 Task: Find public transportation options from Houston, Texas, to Austin, Texas.
Action: Mouse moved to (265, 85)
Screenshot: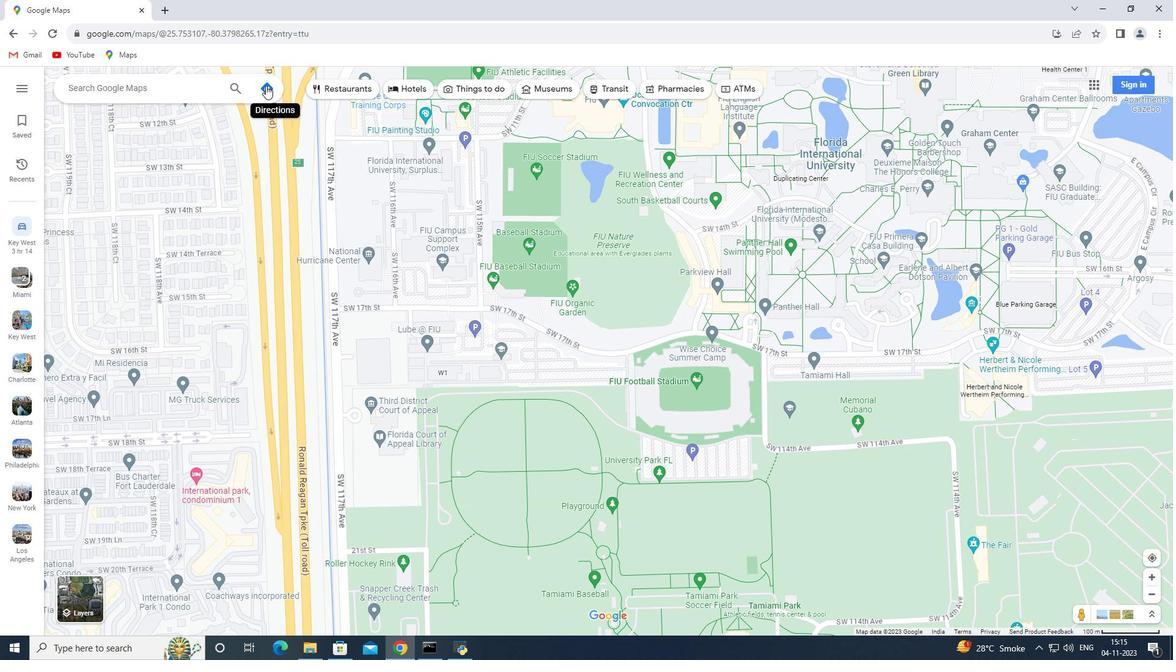 
Action: Mouse pressed left at (265, 85)
Screenshot: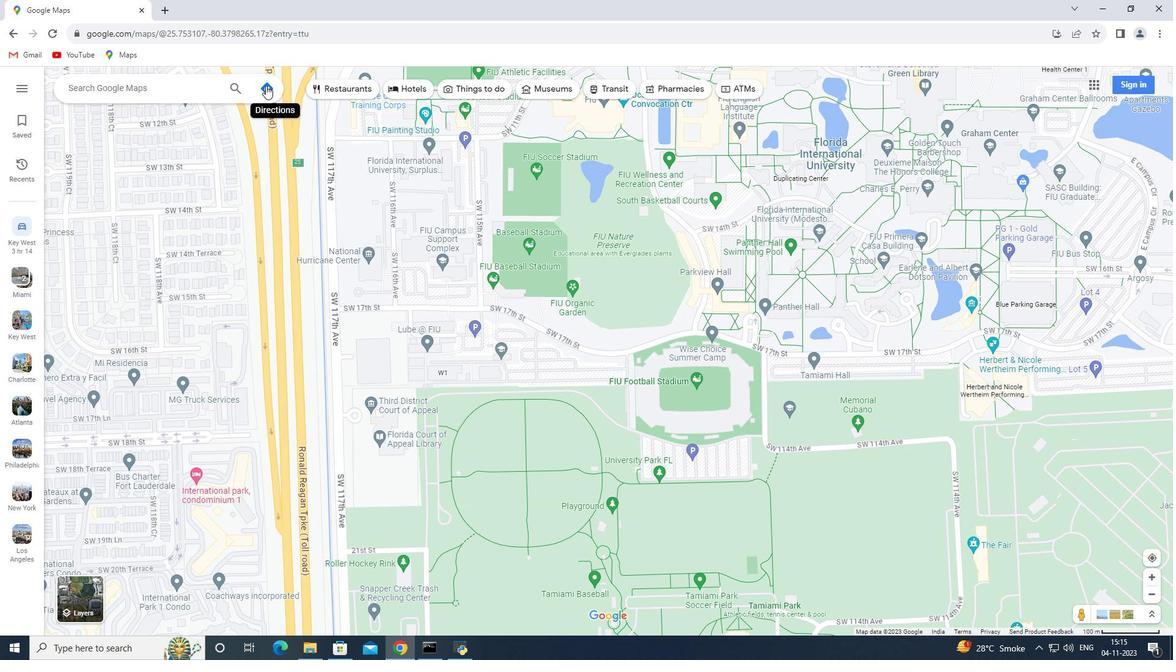 
Action: Mouse moved to (143, 117)
Screenshot: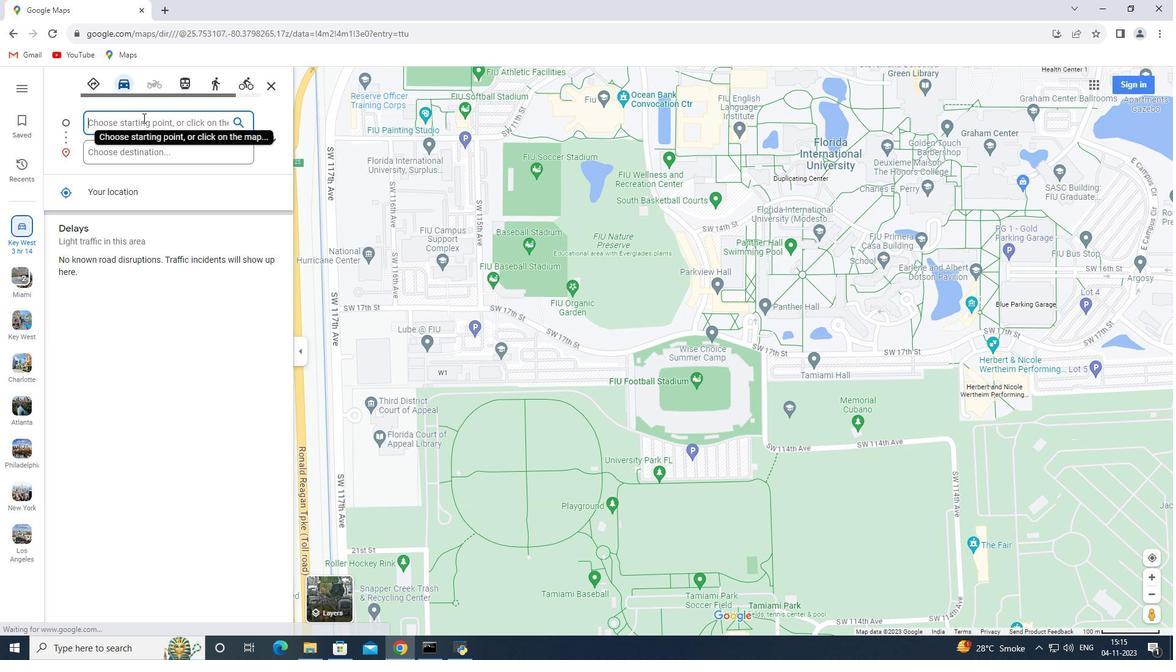 
Action: Mouse pressed left at (143, 117)
Screenshot: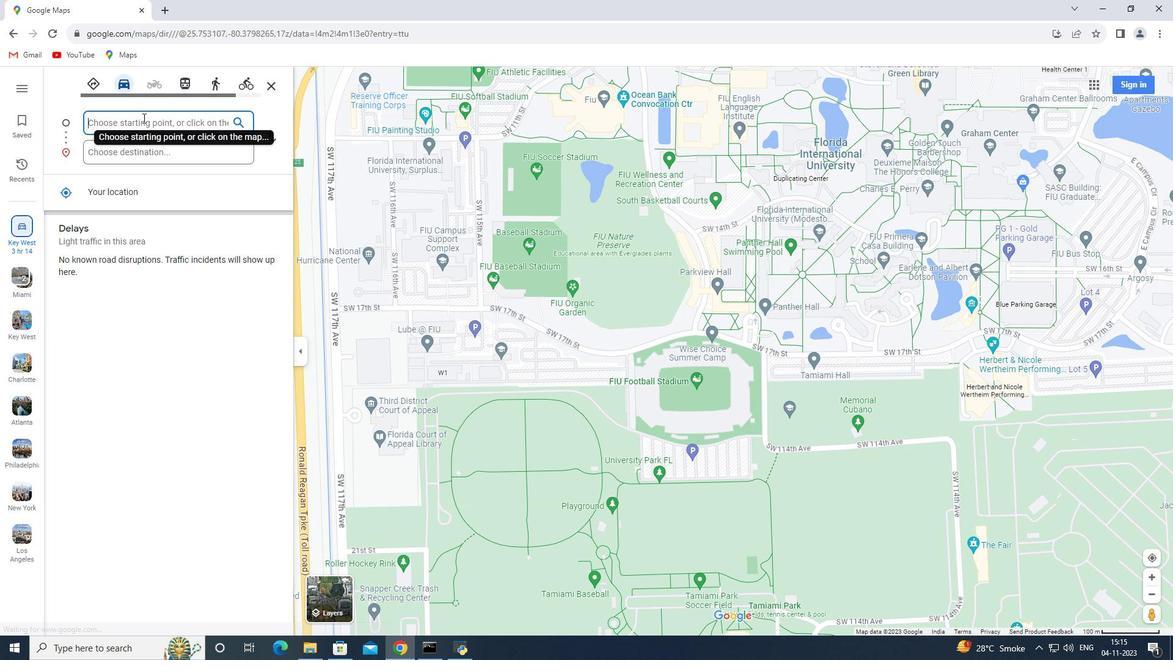 
Action: Key pressed <Key.shift_r><Key.shift_r><Key.shift_r>Houston,<Key.space><Key.shift>Texas
Screenshot: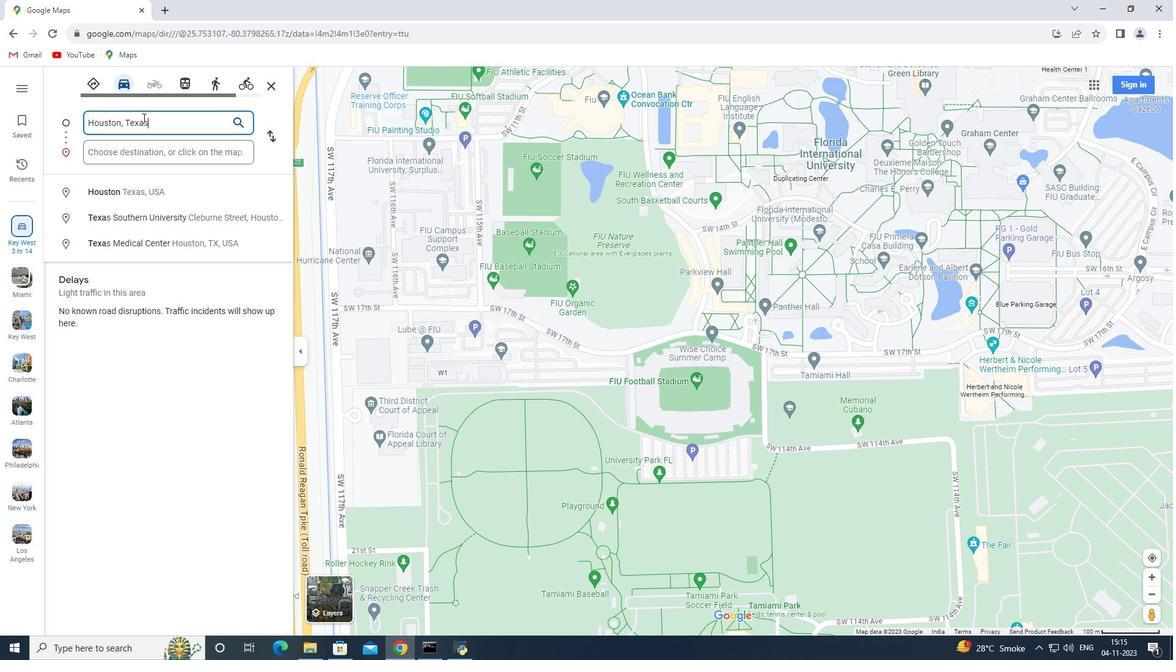 
Action: Mouse moved to (135, 148)
Screenshot: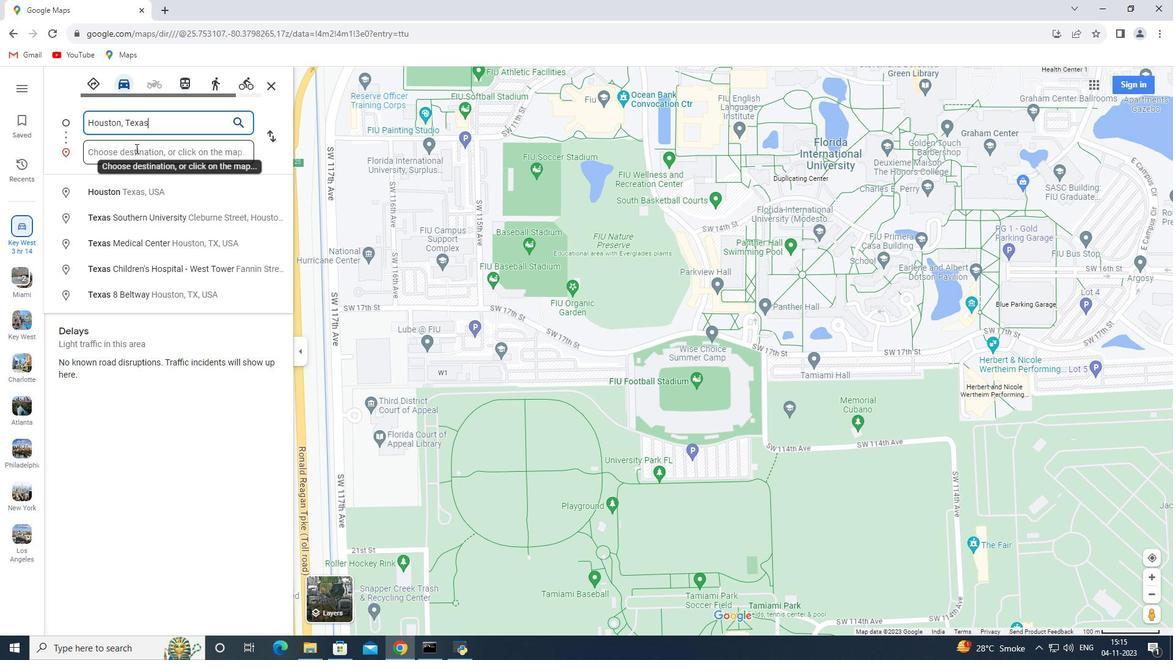 
Action: Mouse pressed left at (135, 148)
Screenshot: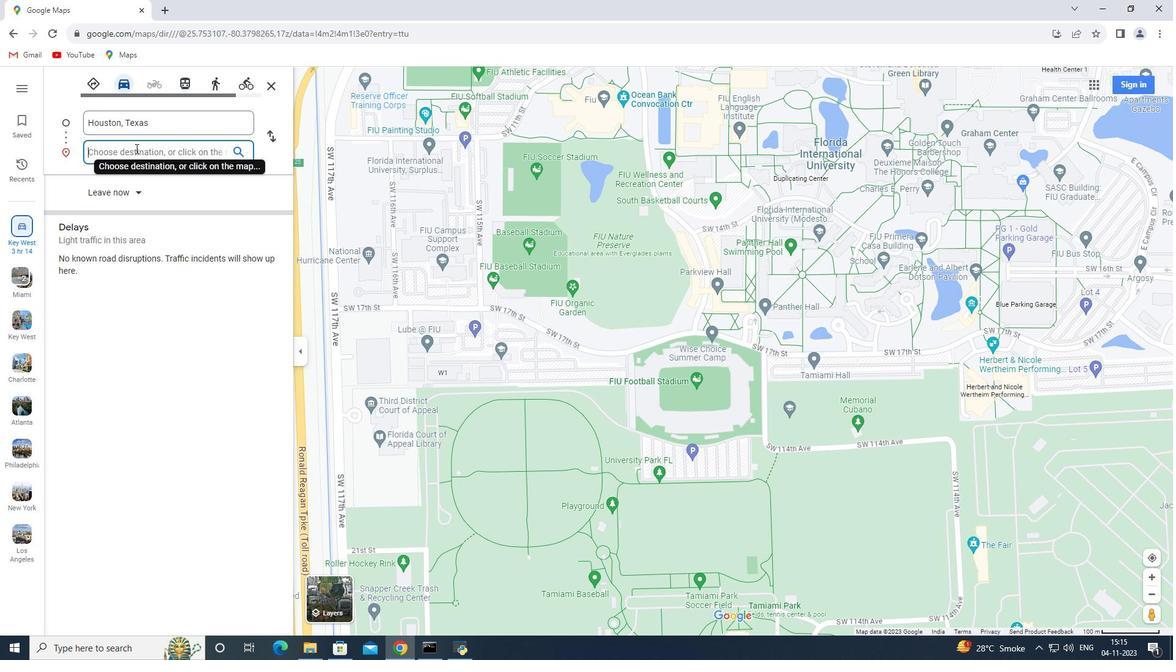 
Action: Key pressed <Key.shift>Austin,<Key.space><Key.shift>Texas<Key.enter>
Screenshot: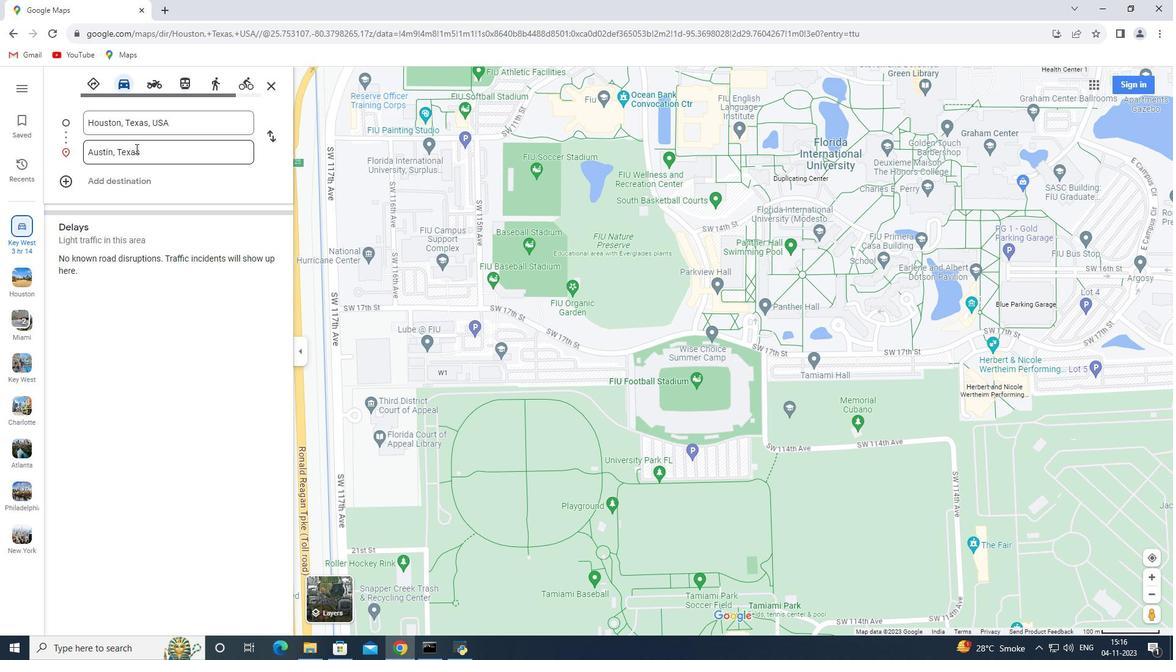 
Action: Mouse moved to (582, 94)
Screenshot: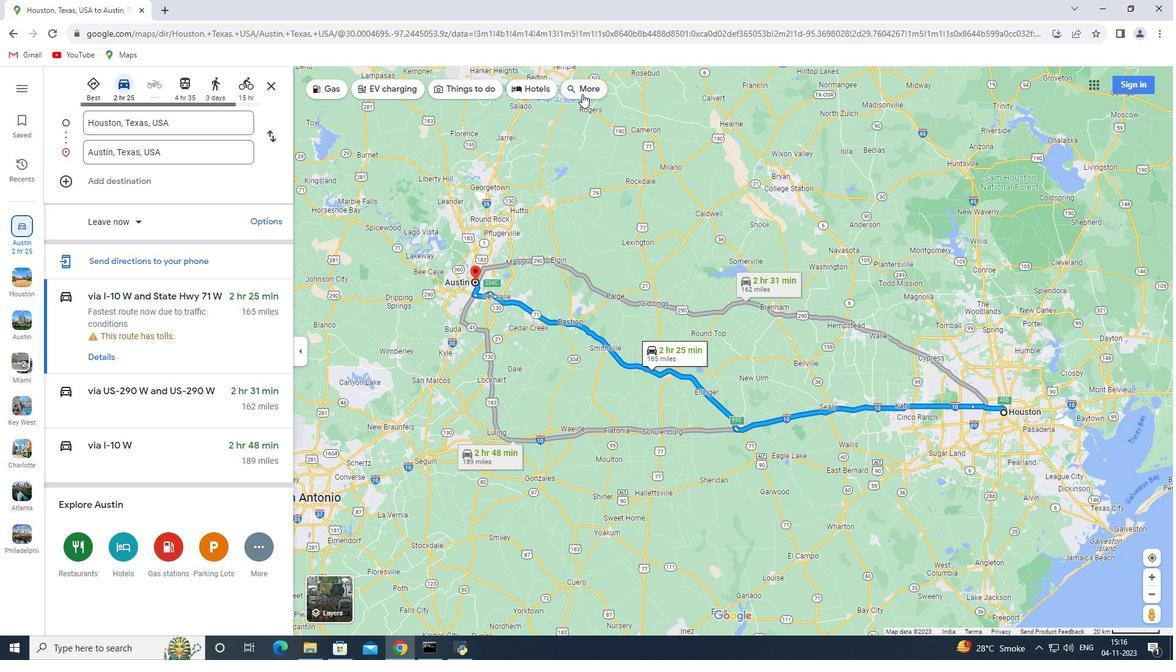 
Action: Mouse pressed left at (582, 94)
Screenshot: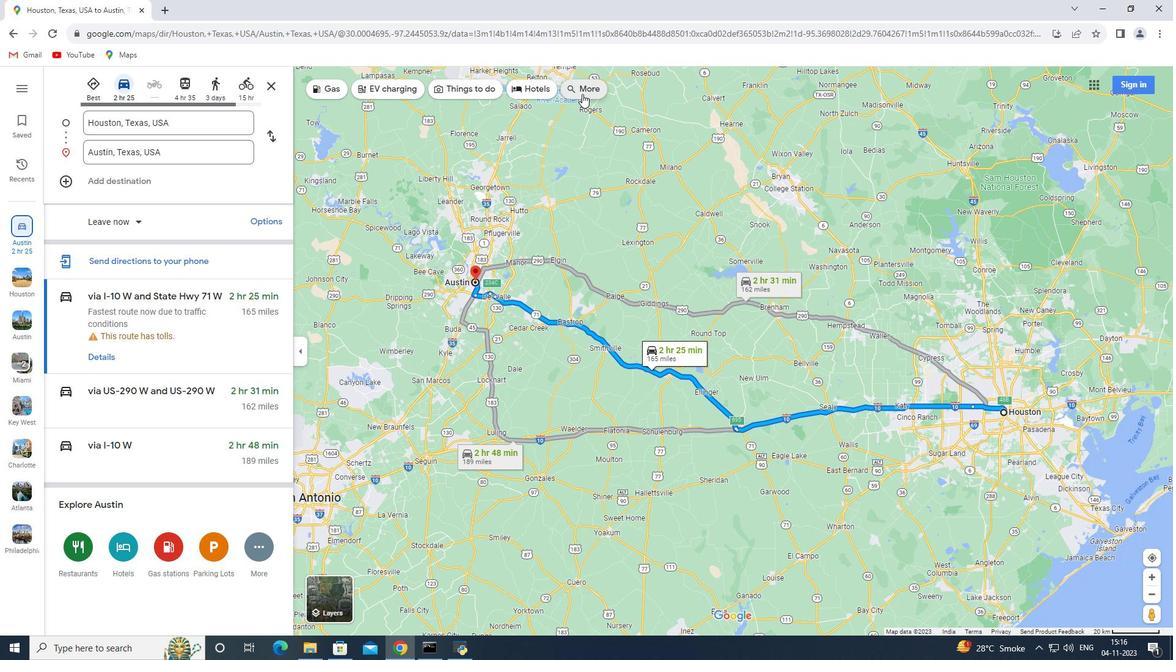 
Action: Mouse moved to (188, 93)
Screenshot: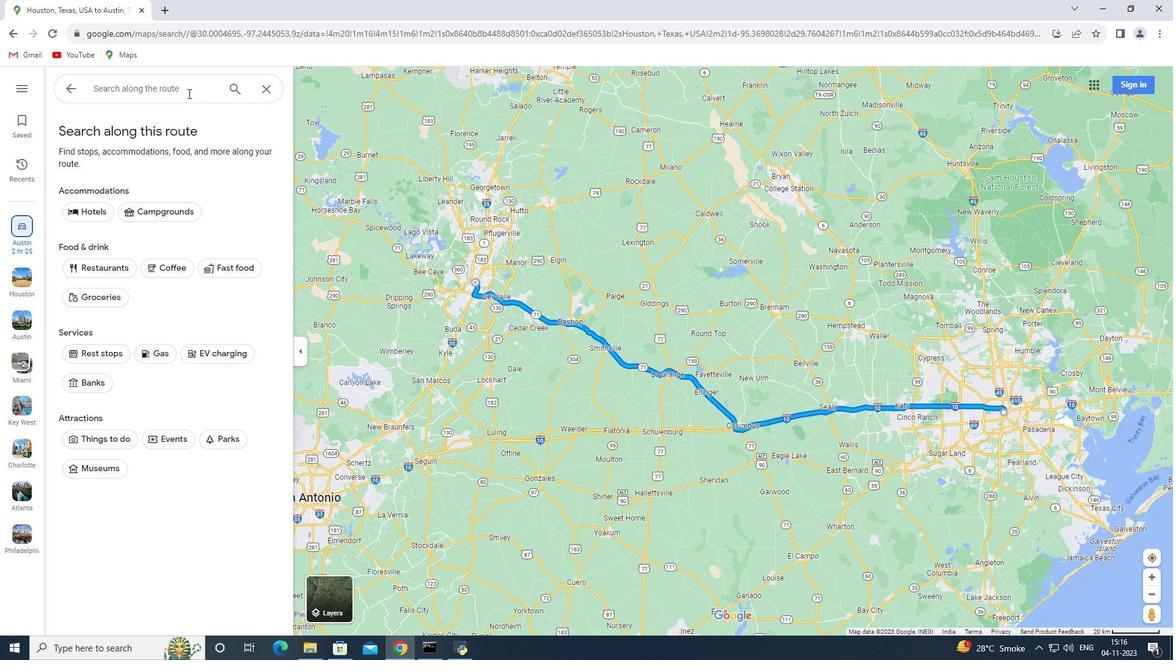 
Action: Mouse pressed left at (188, 93)
Screenshot: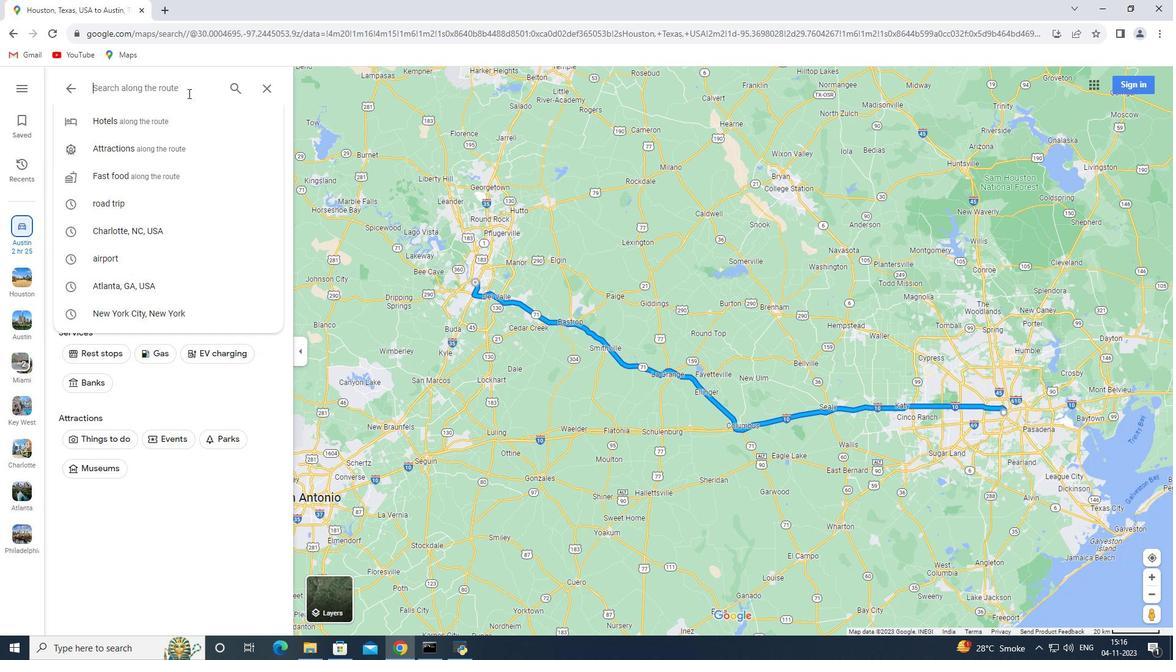 
Action: Key pressed public<Key.space>transportation<Key.enter>
Screenshot: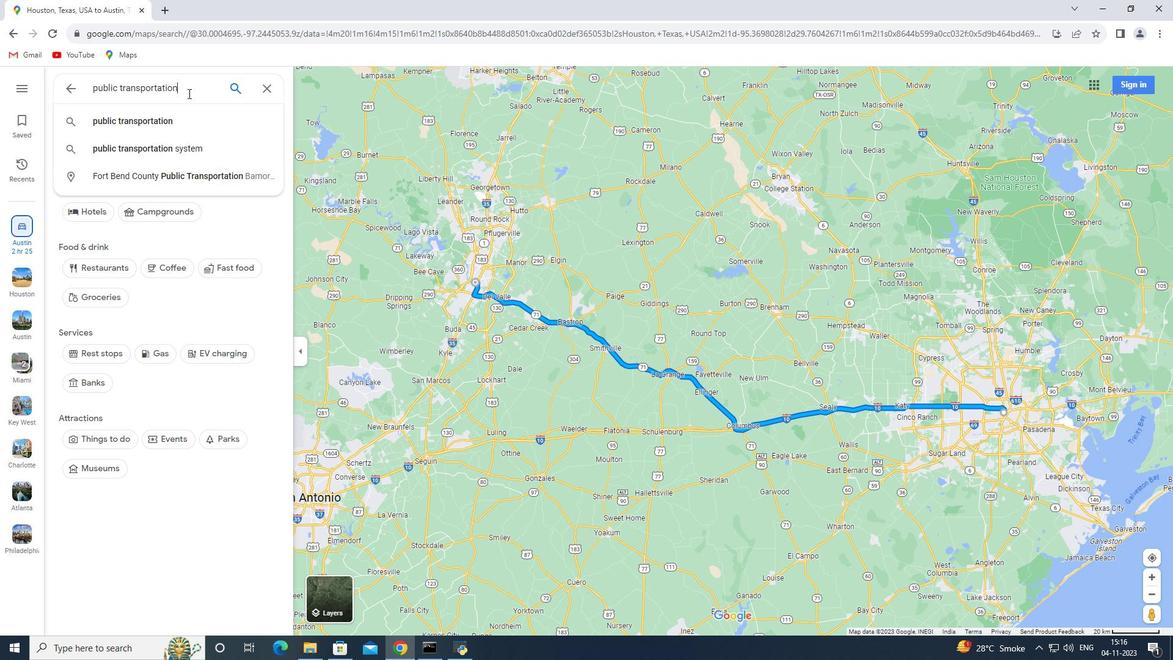 
